 Task: Add Sprouts Sliced Sharp Cheddar Cheese to the cart.
Action: Mouse moved to (663, 252)
Screenshot: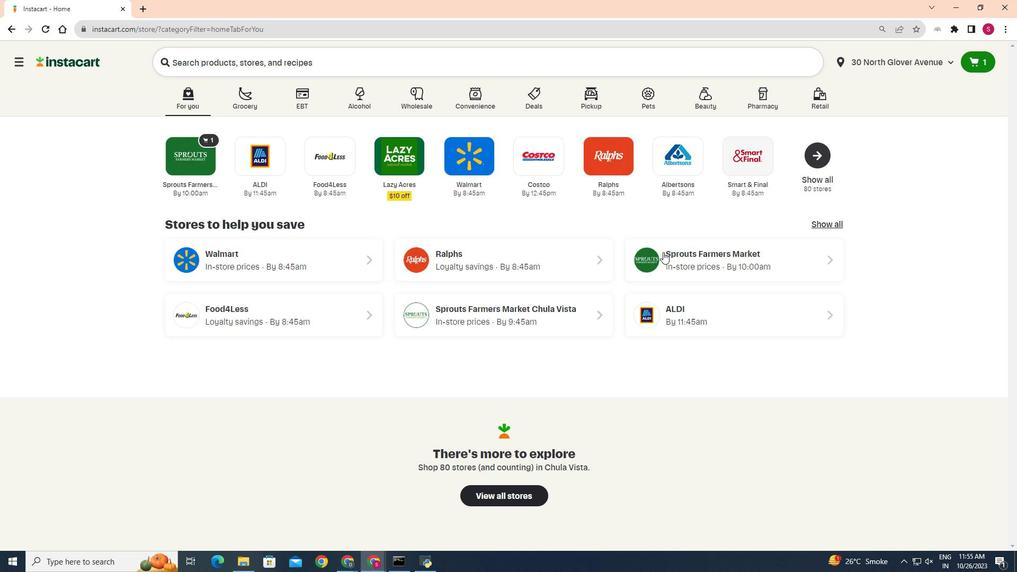 
Action: Mouse pressed left at (663, 252)
Screenshot: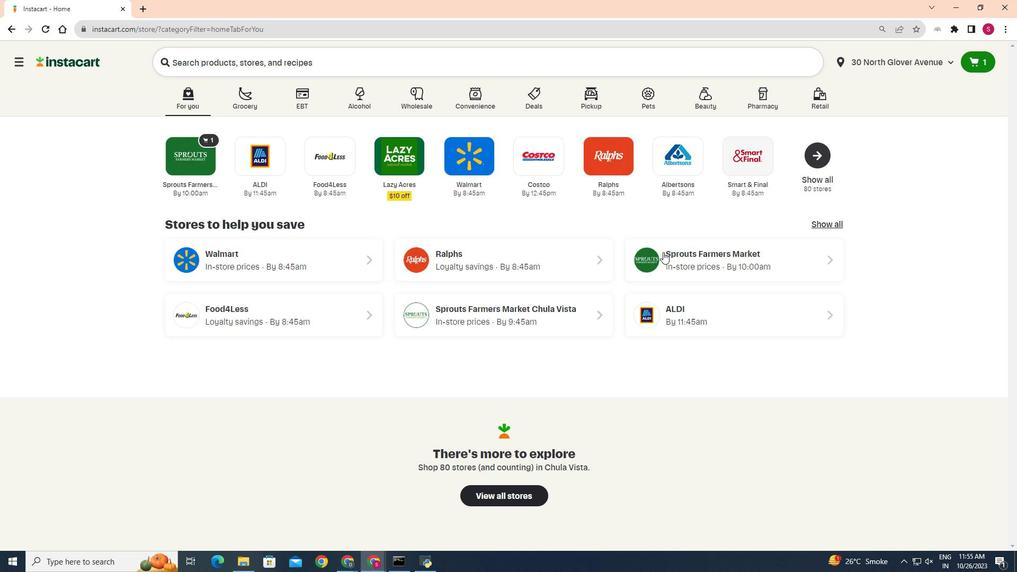 
Action: Mouse moved to (27, 441)
Screenshot: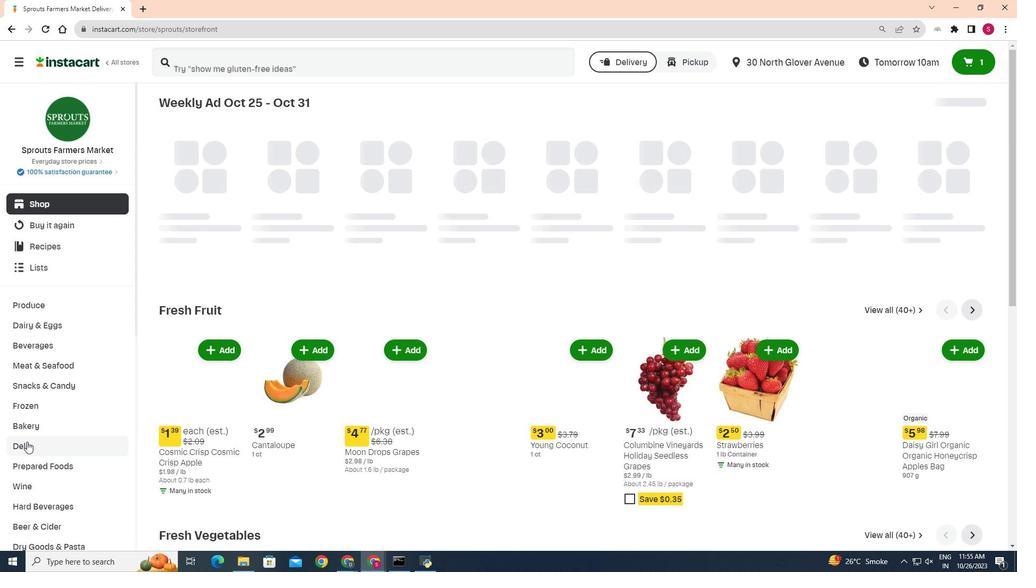 
Action: Mouse pressed left at (27, 441)
Screenshot: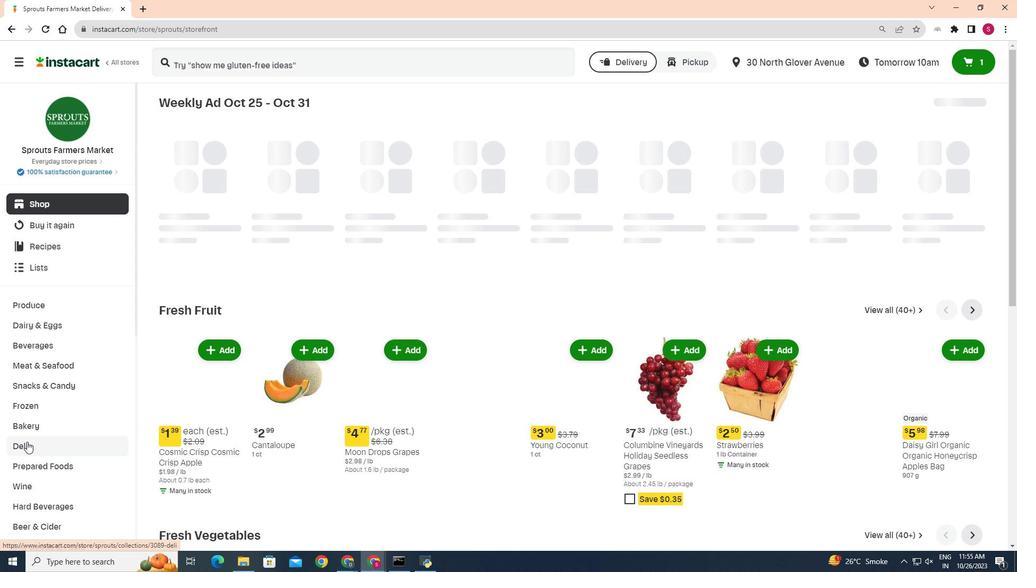 
Action: Mouse moved to (282, 128)
Screenshot: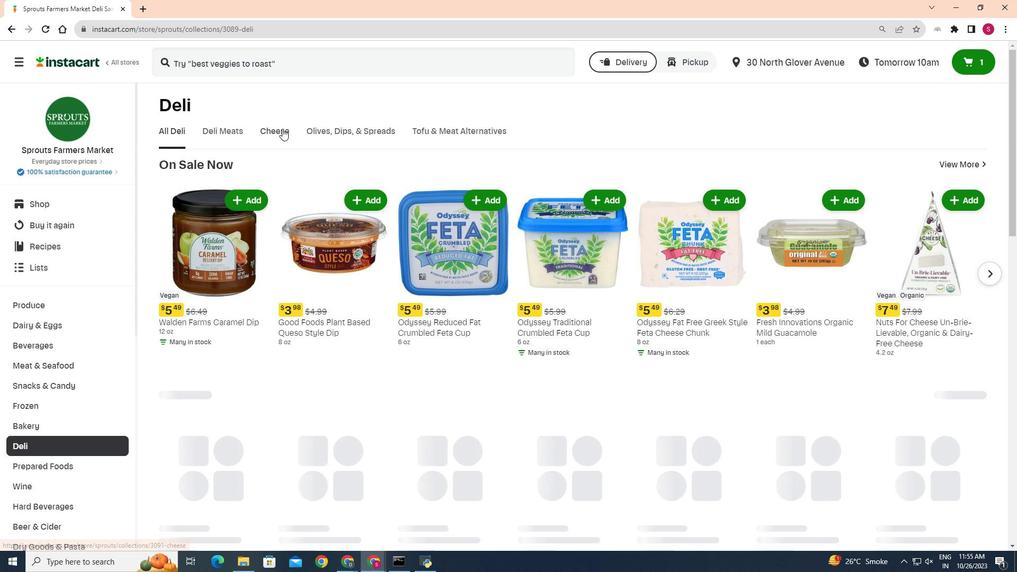 
Action: Mouse pressed left at (282, 128)
Screenshot: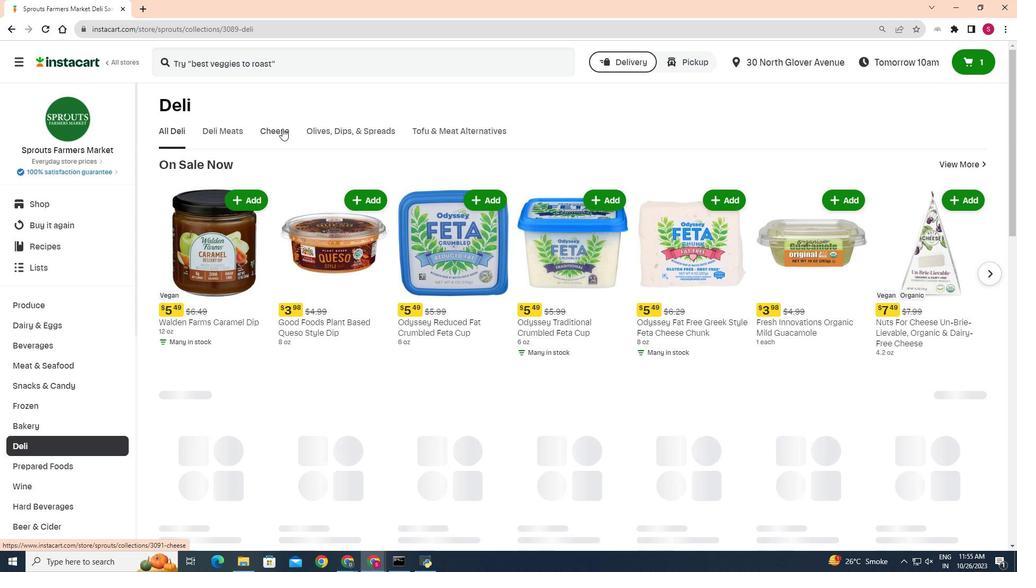 
Action: Mouse moved to (244, 170)
Screenshot: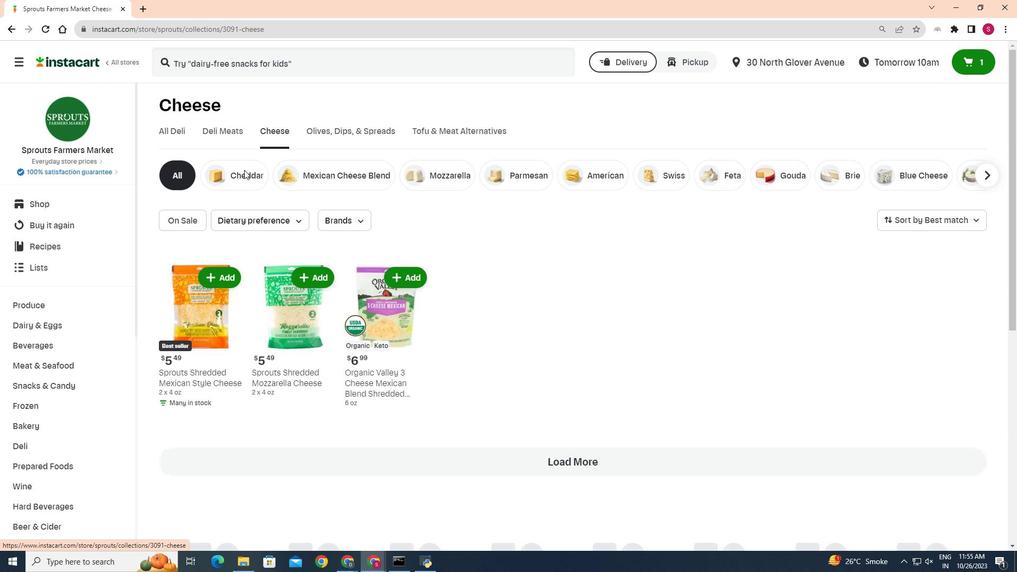 
Action: Mouse pressed left at (244, 170)
Screenshot: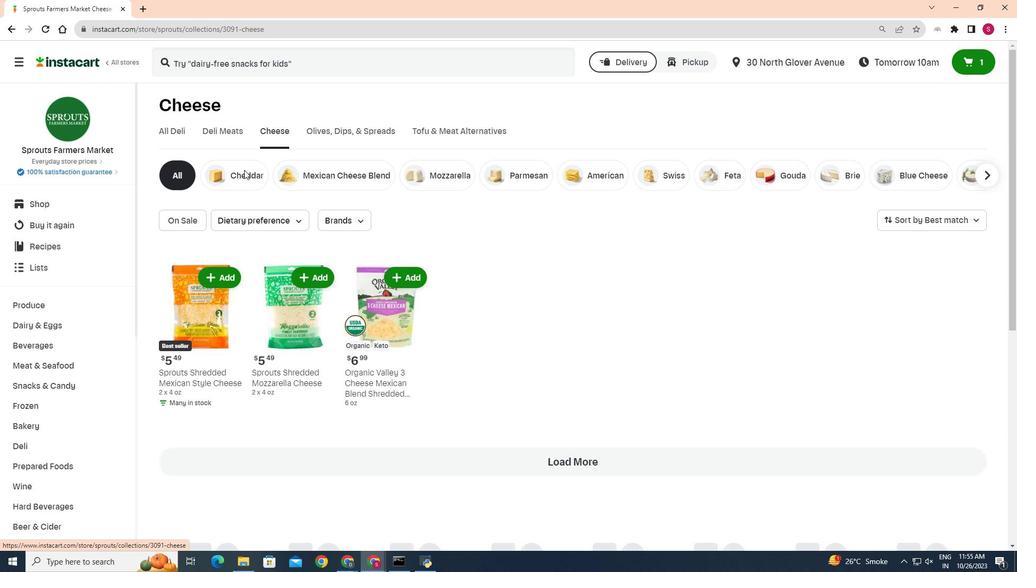 
Action: Mouse moved to (242, 172)
Screenshot: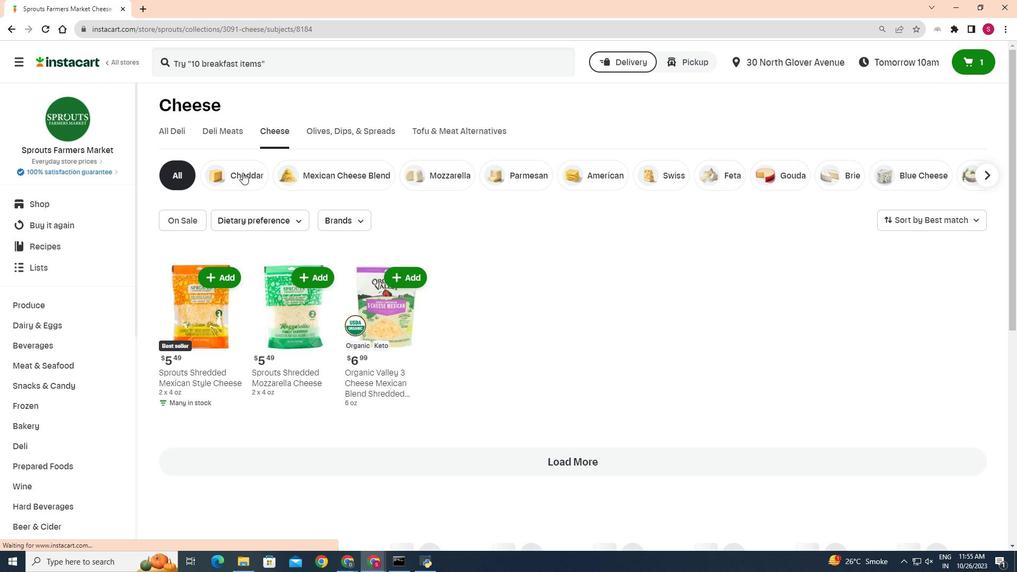 
Action: Mouse pressed left at (242, 172)
Screenshot: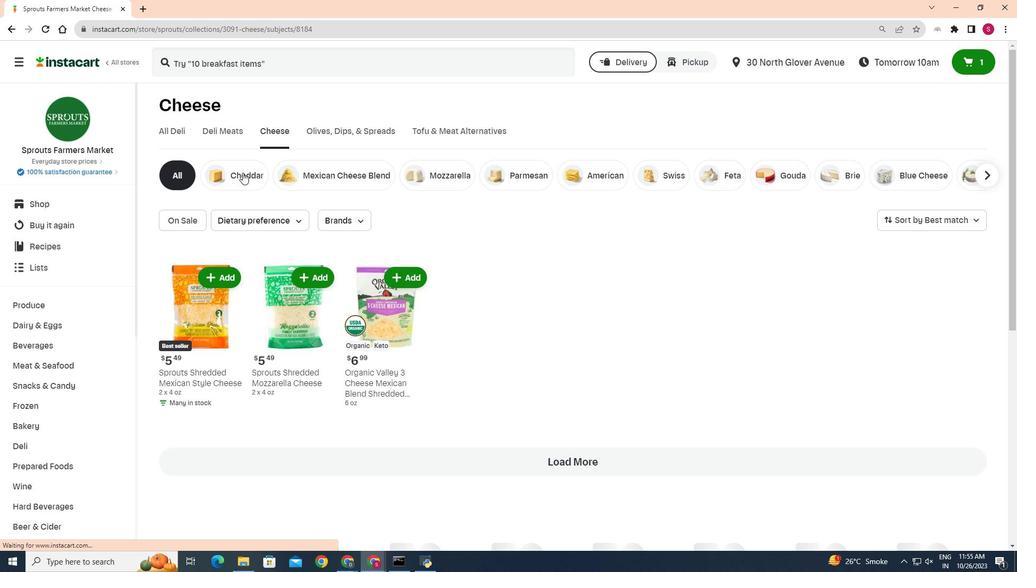 
Action: Mouse moved to (956, 319)
Screenshot: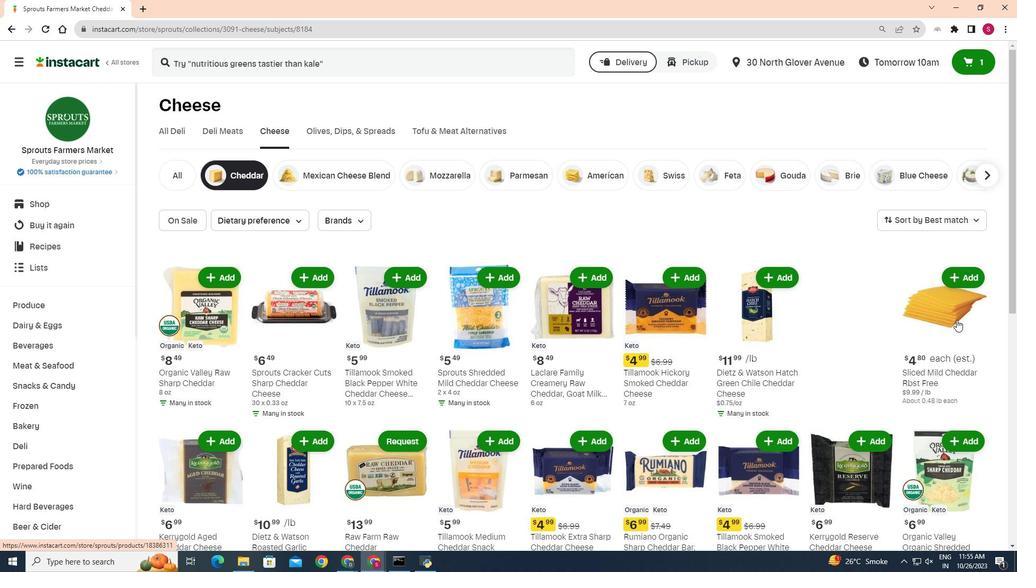 
Action: Mouse scrolled (956, 319) with delta (0, 0)
Screenshot: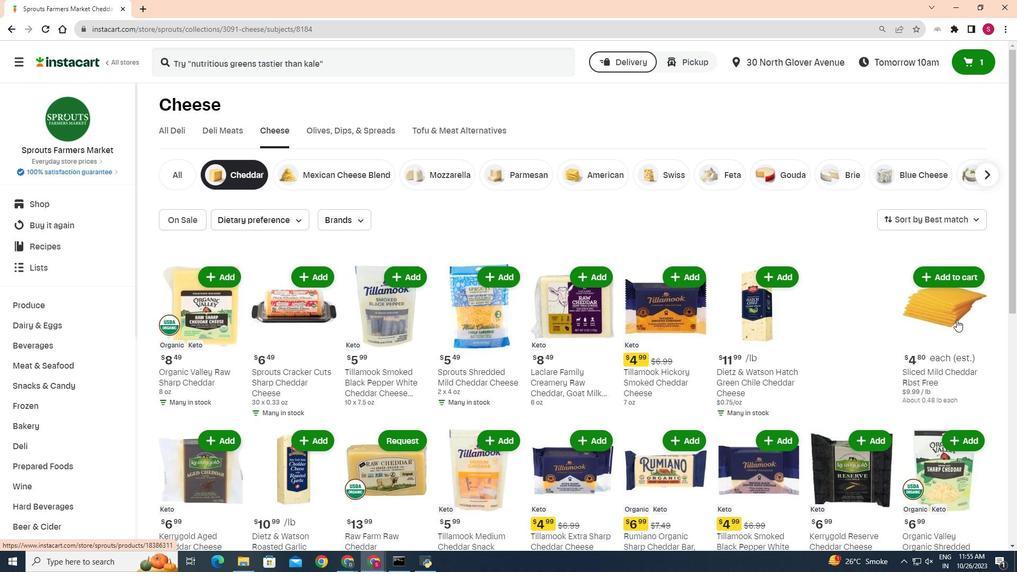 
Action: Mouse scrolled (956, 319) with delta (0, 0)
Screenshot: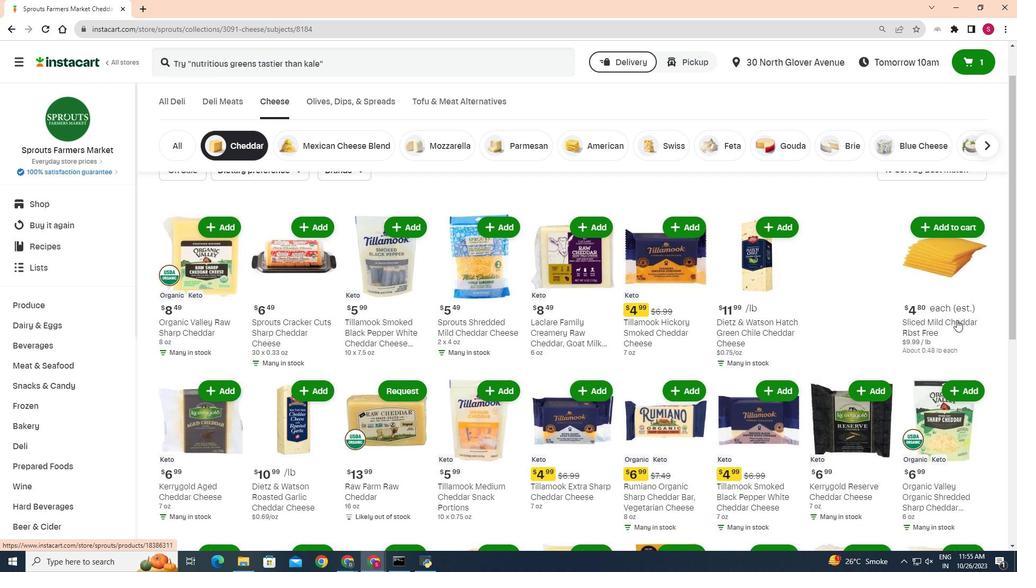 
Action: Mouse moved to (262, 348)
Screenshot: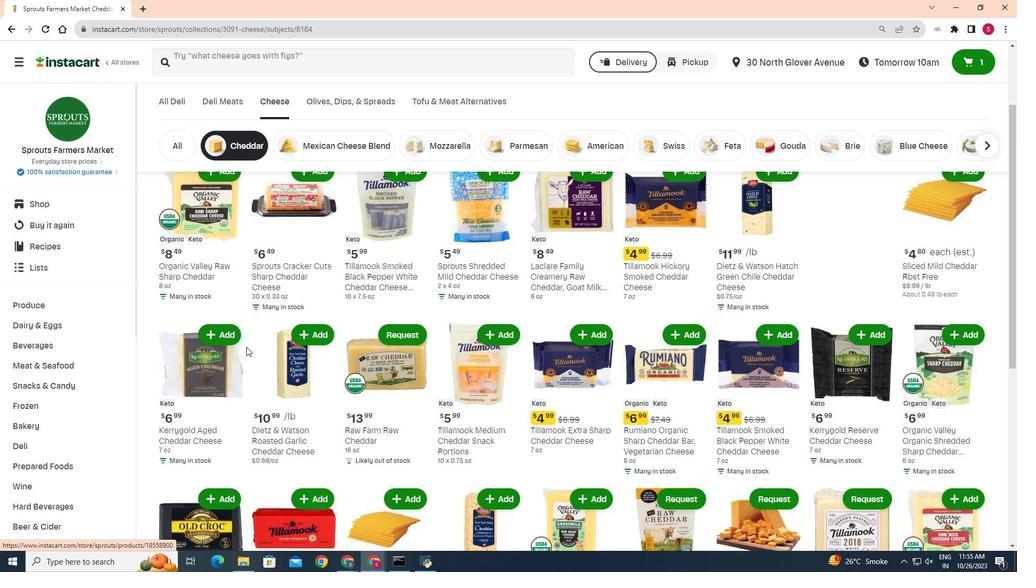 
Action: Mouse scrolled (262, 348) with delta (0, 0)
Screenshot: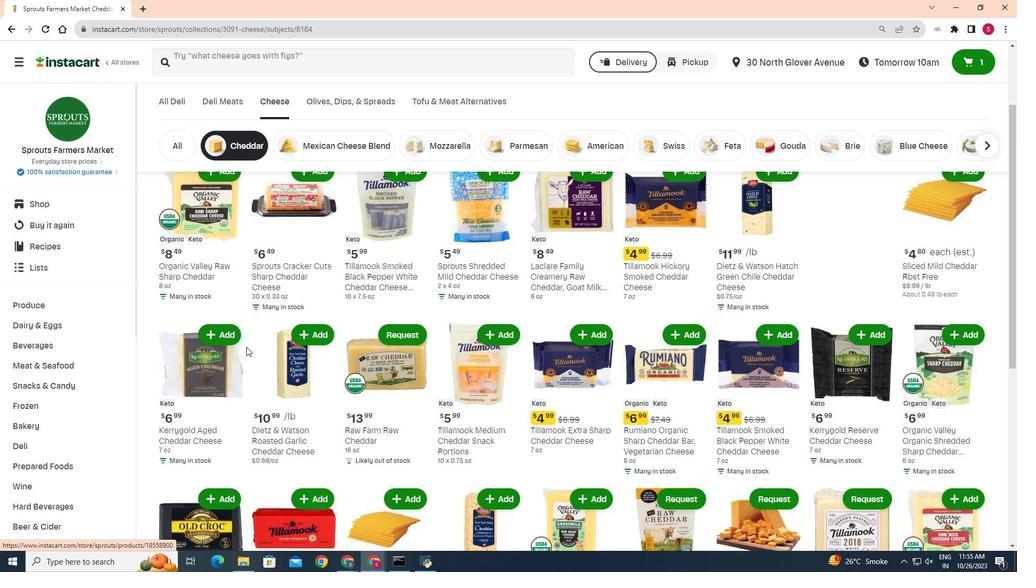 
Action: Mouse moved to (226, 341)
Screenshot: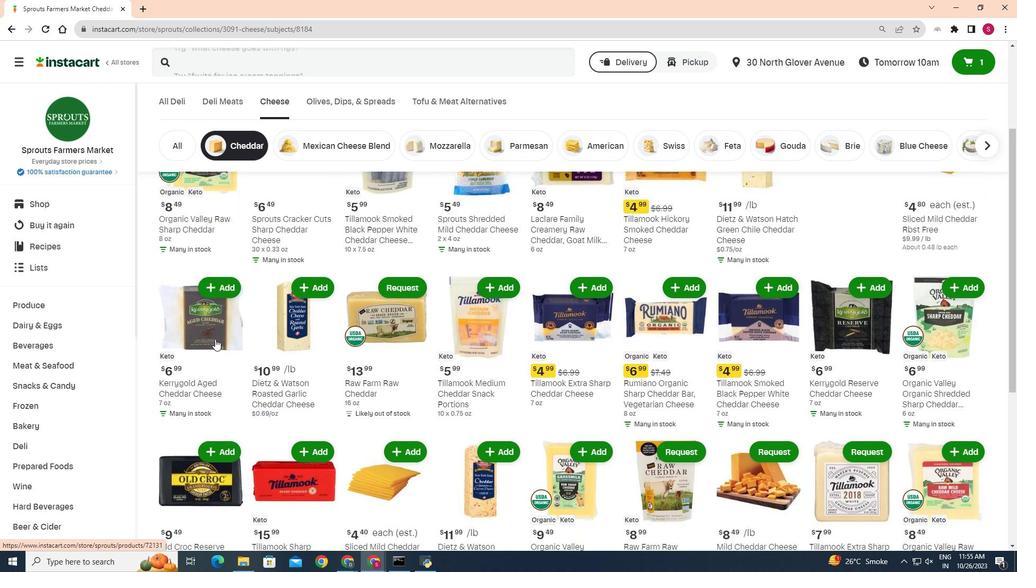 
Action: Mouse scrolled (226, 341) with delta (0, 0)
Screenshot: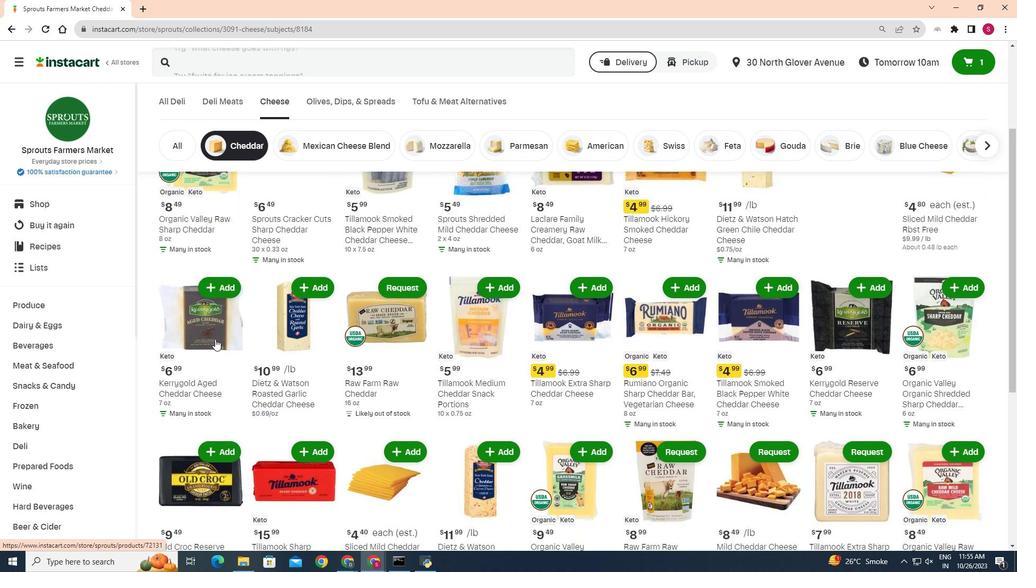 
Action: Mouse moved to (211, 339)
Screenshot: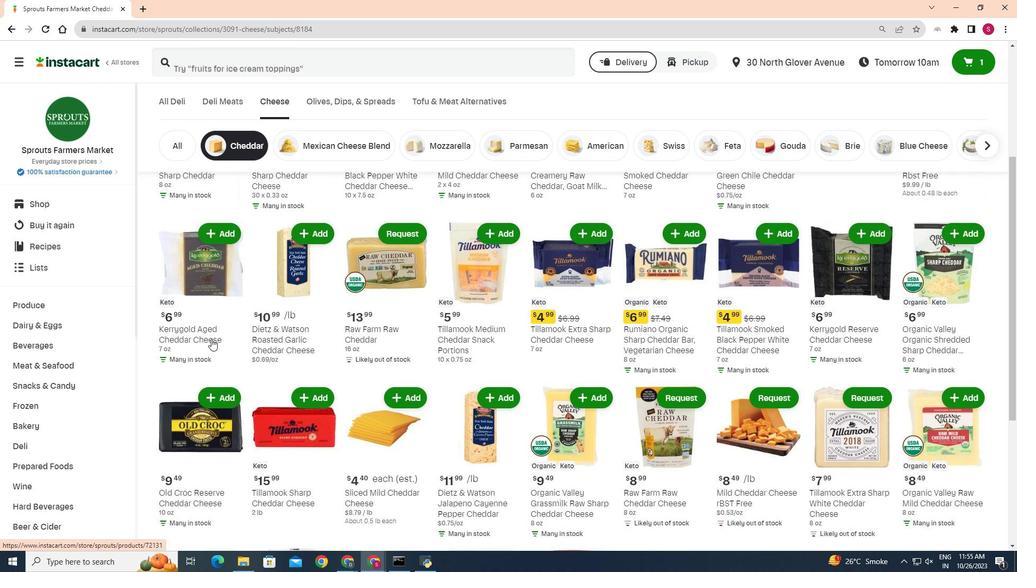 
Action: Mouse scrolled (211, 338) with delta (0, 0)
Screenshot: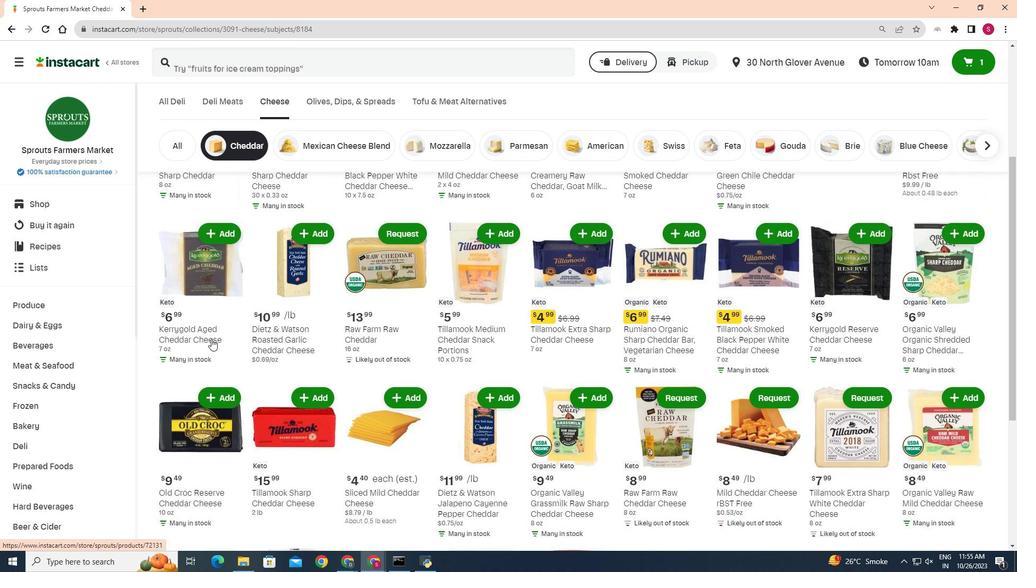 
Action: Mouse moved to (949, 379)
Screenshot: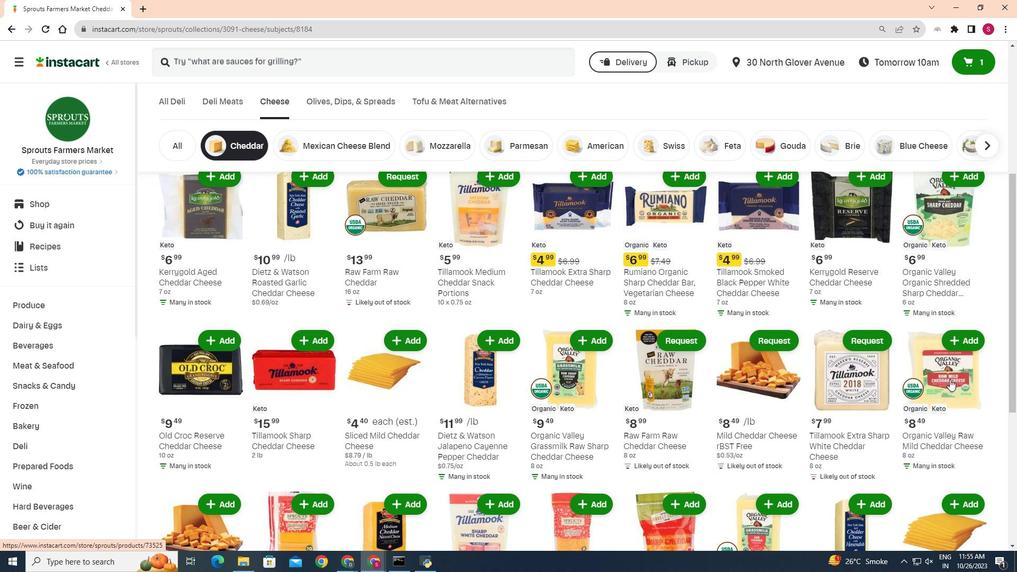 
Action: Mouse scrolled (949, 378) with delta (0, 0)
Screenshot: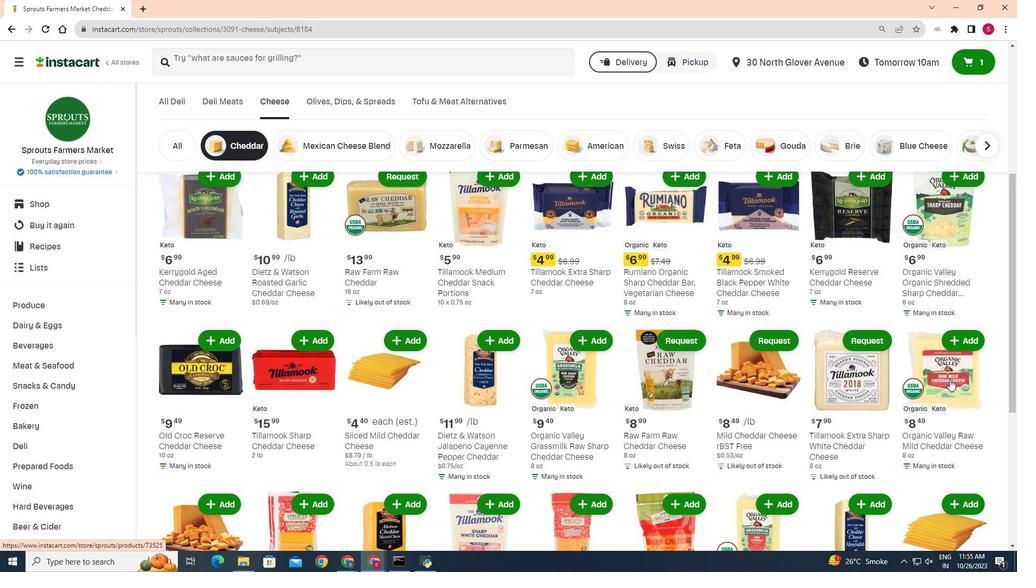
Action: Mouse scrolled (949, 378) with delta (0, 0)
Screenshot: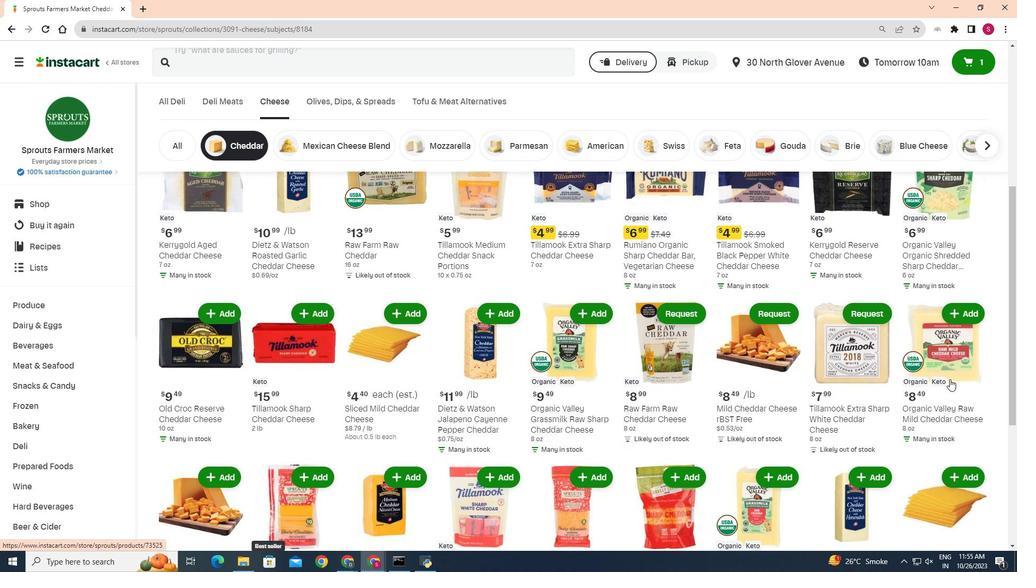 
Action: Mouse scrolled (949, 378) with delta (0, 0)
Screenshot: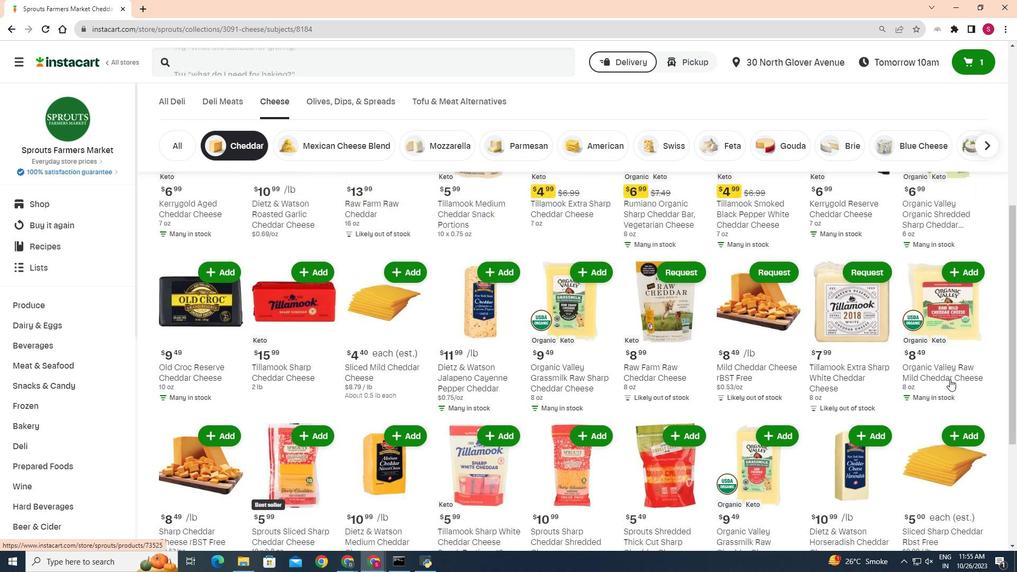 
Action: Mouse moved to (313, 342)
Screenshot: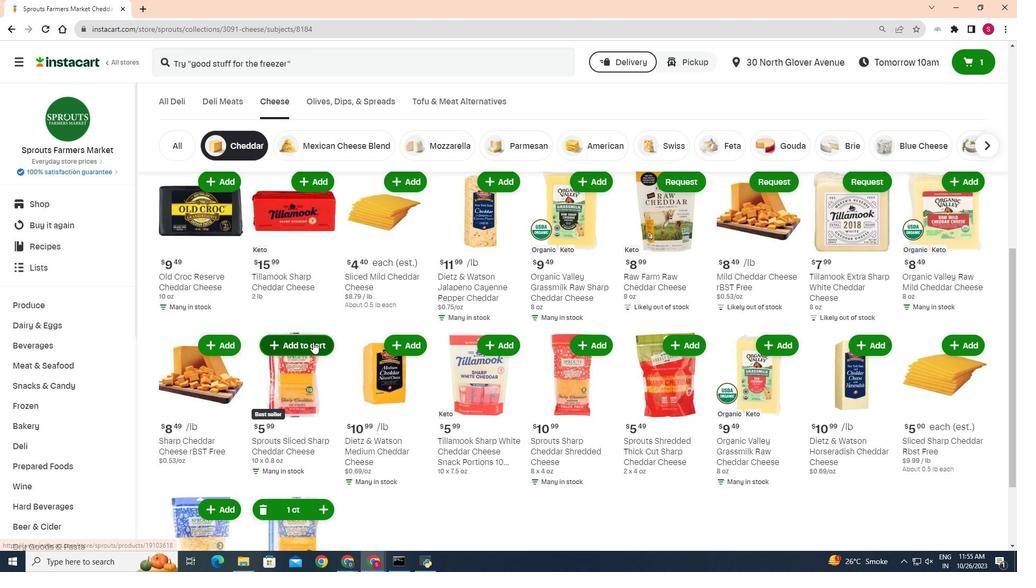 
Action: Mouse pressed left at (313, 342)
Screenshot: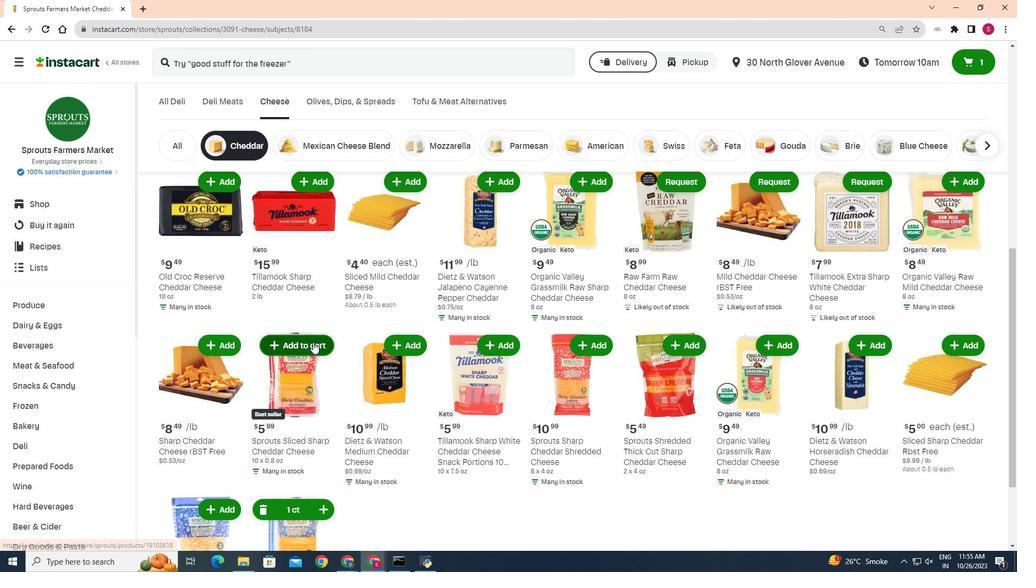 
Action: Mouse moved to (308, 322)
Screenshot: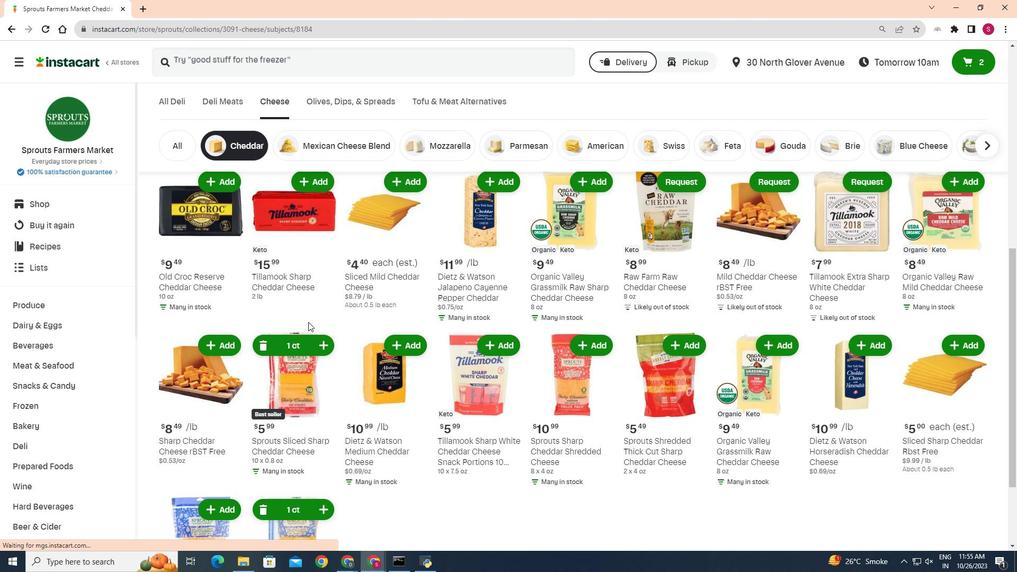 
